 Task: Sort the products in the category "Tortillas" by price (highest first).
Action: Mouse moved to (28, 104)
Screenshot: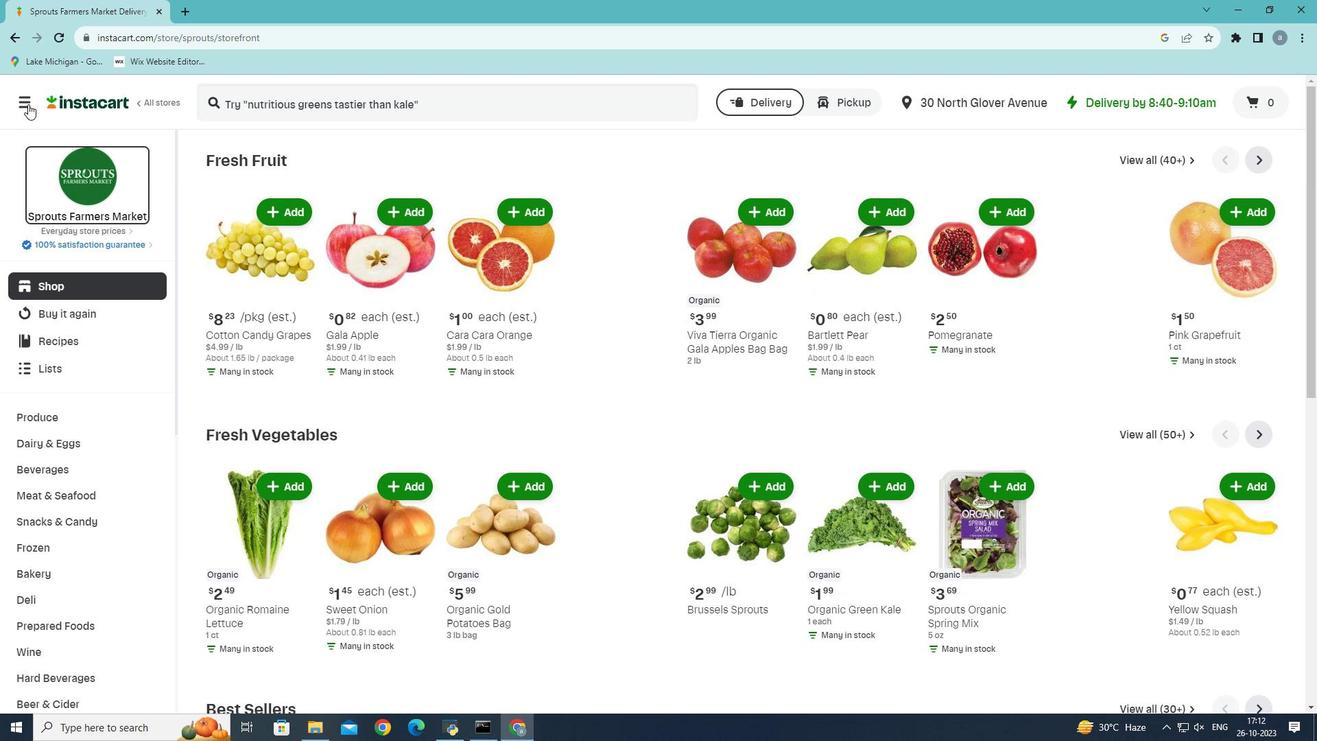
Action: Mouse pressed left at (28, 104)
Screenshot: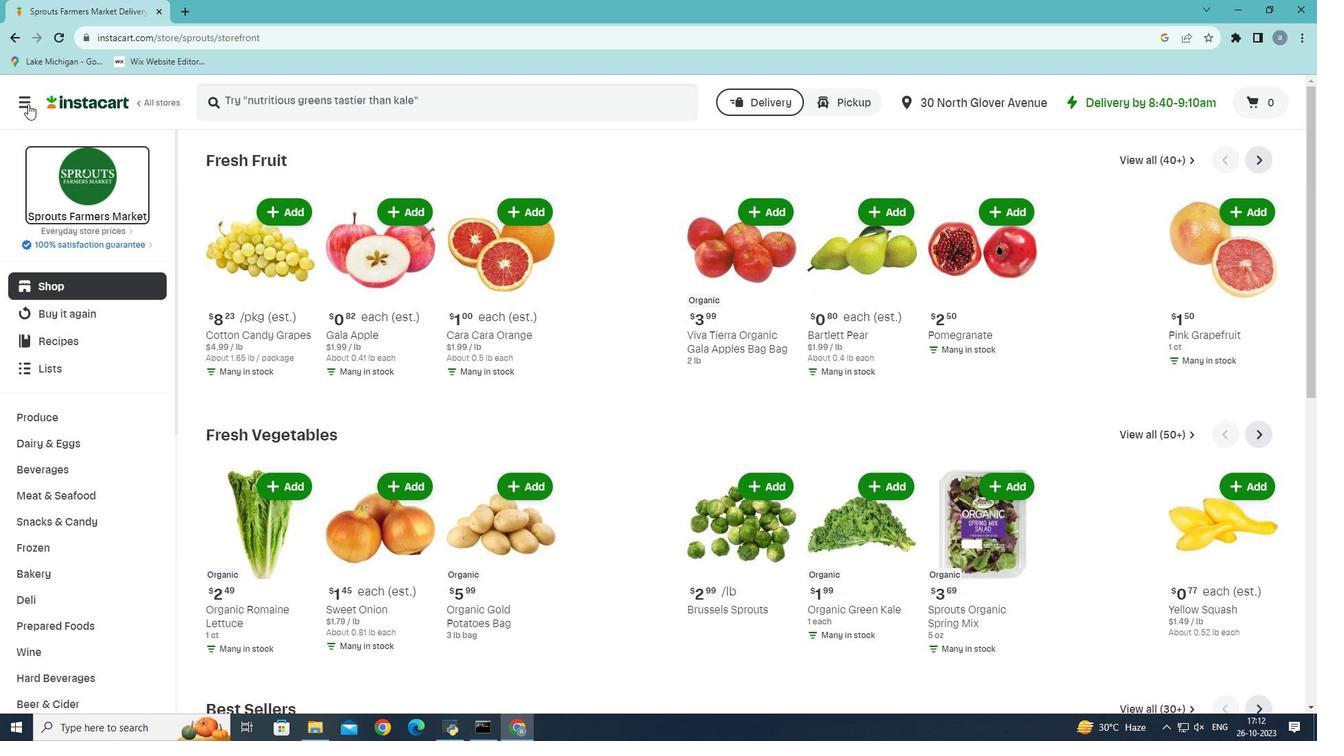 
Action: Mouse moved to (107, 407)
Screenshot: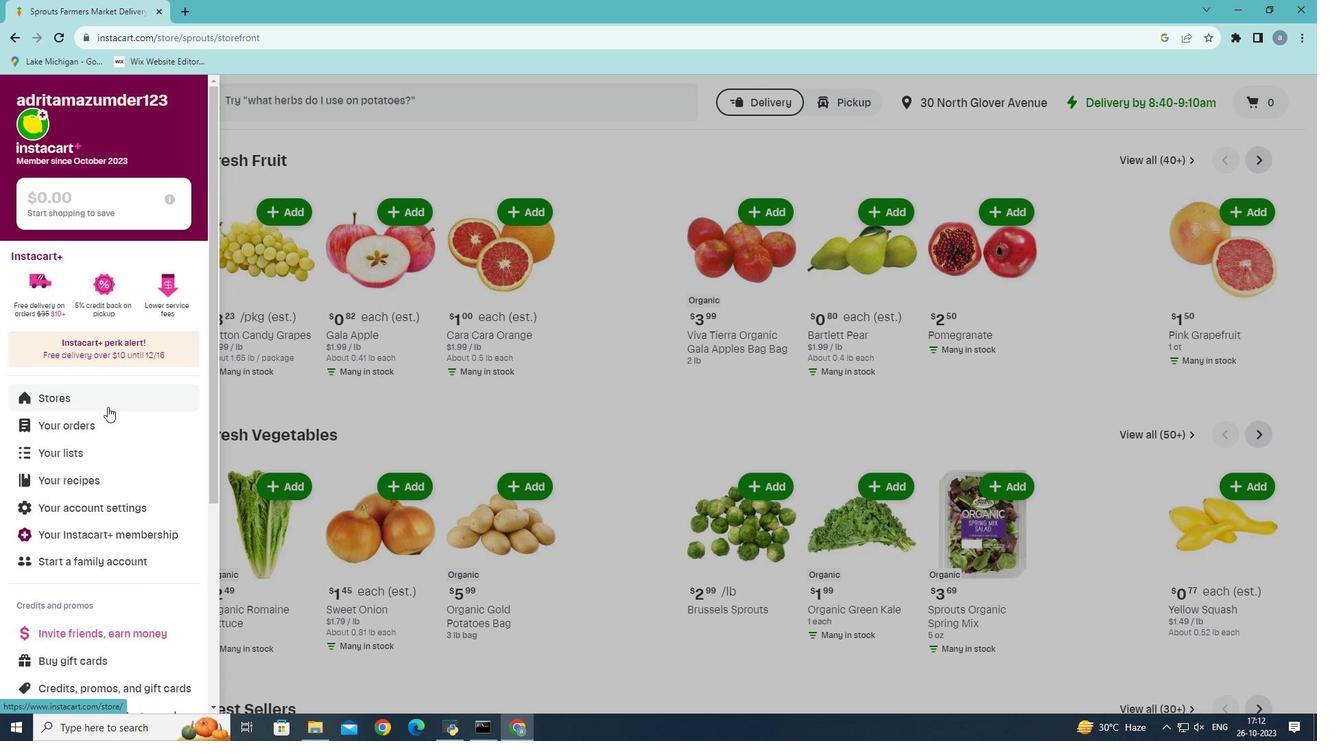 
Action: Mouse pressed left at (107, 407)
Screenshot: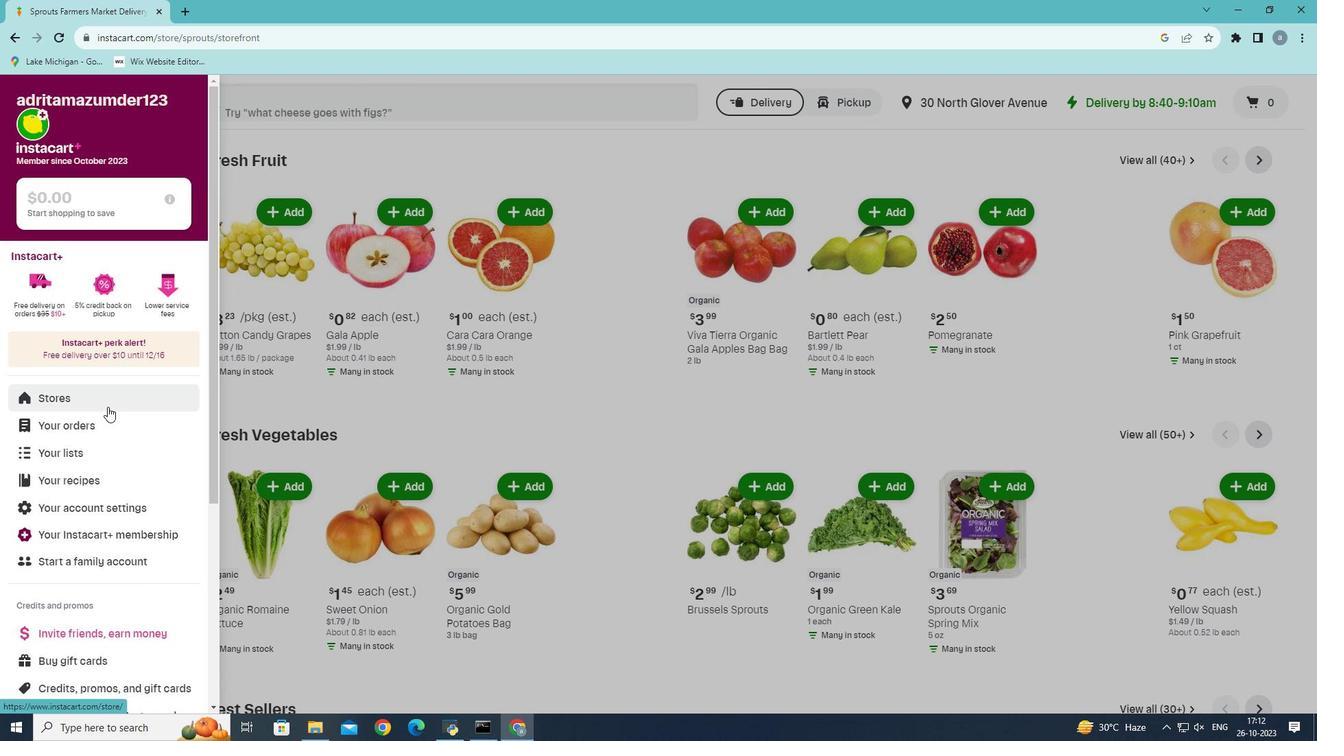 
Action: Mouse moved to (329, 164)
Screenshot: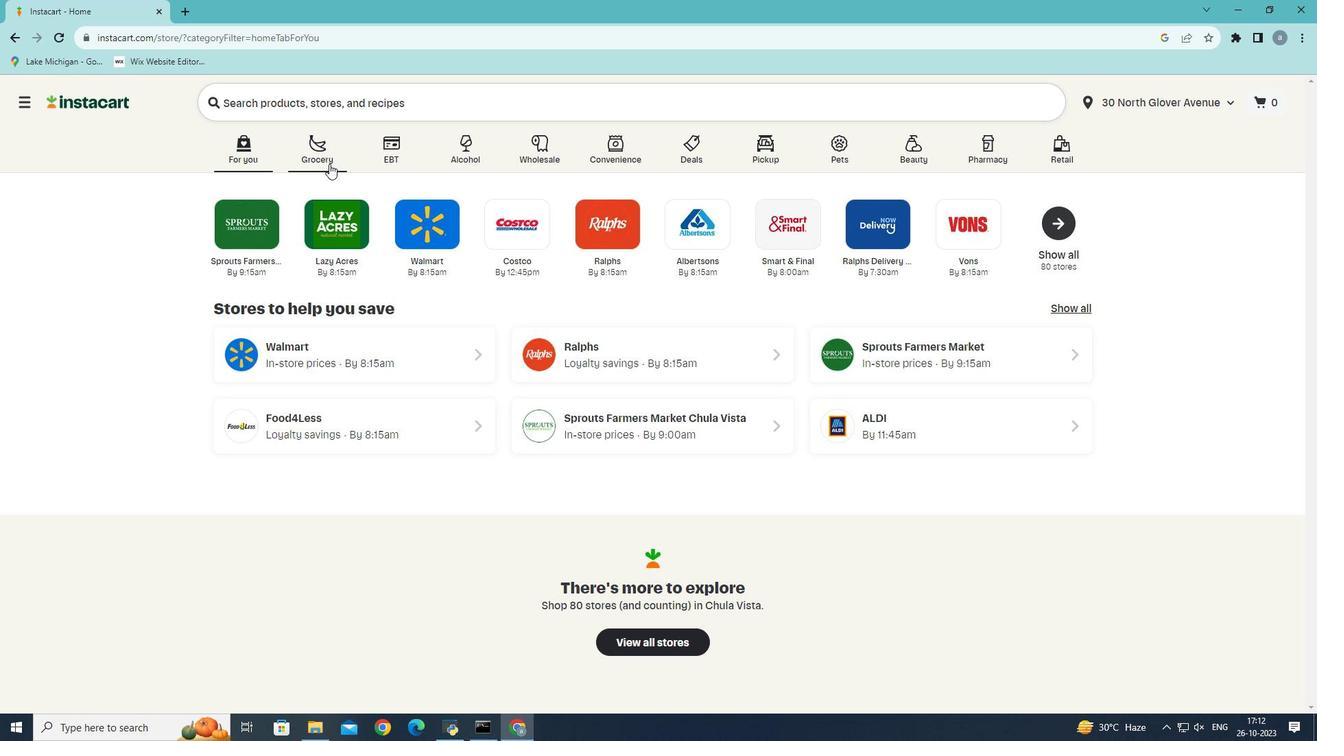 
Action: Mouse pressed left at (329, 164)
Screenshot: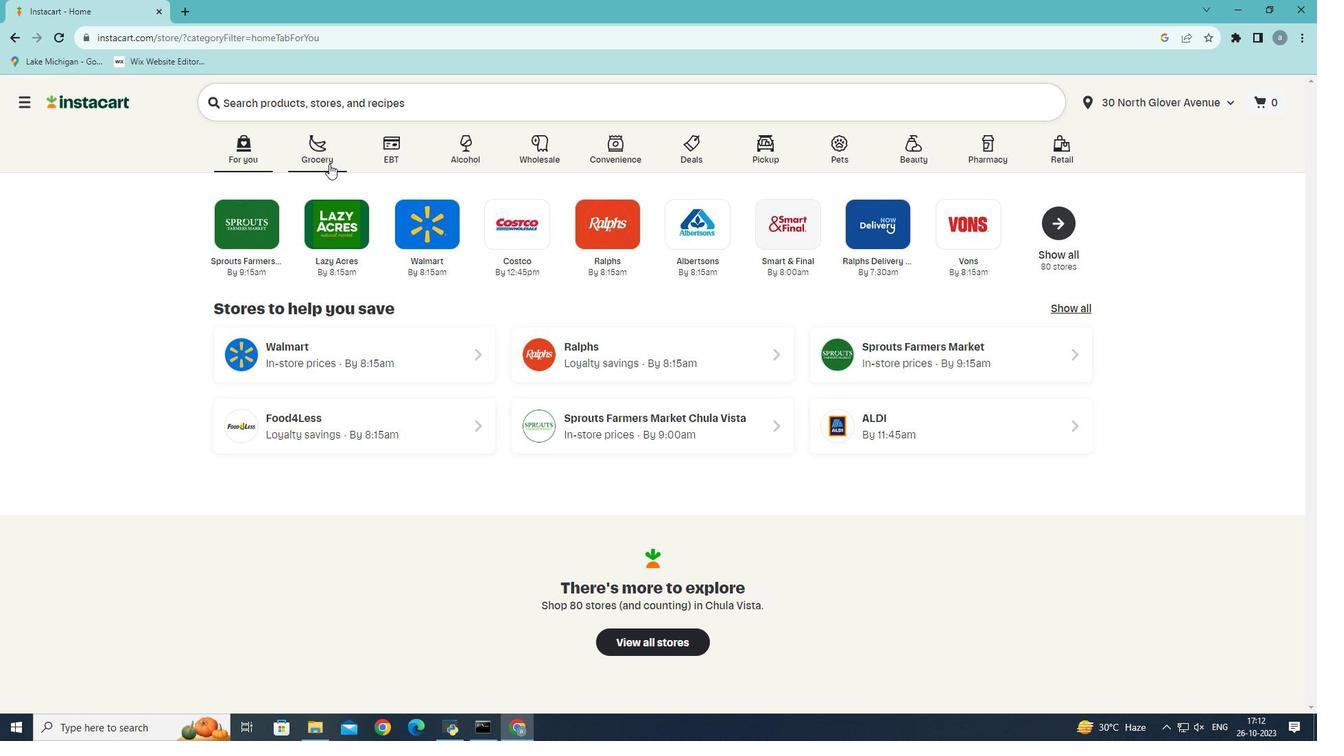 
Action: Mouse moved to (309, 409)
Screenshot: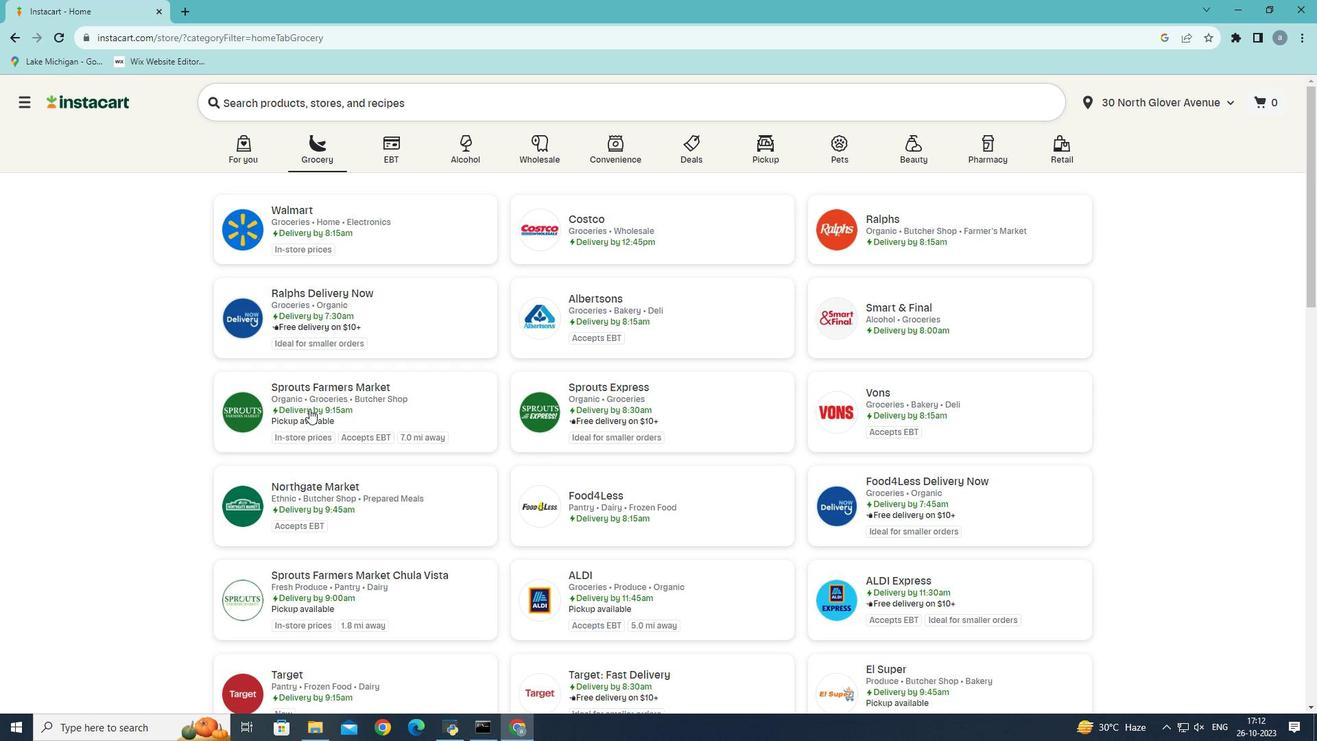 
Action: Mouse pressed left at (309, 409)
Screenshot: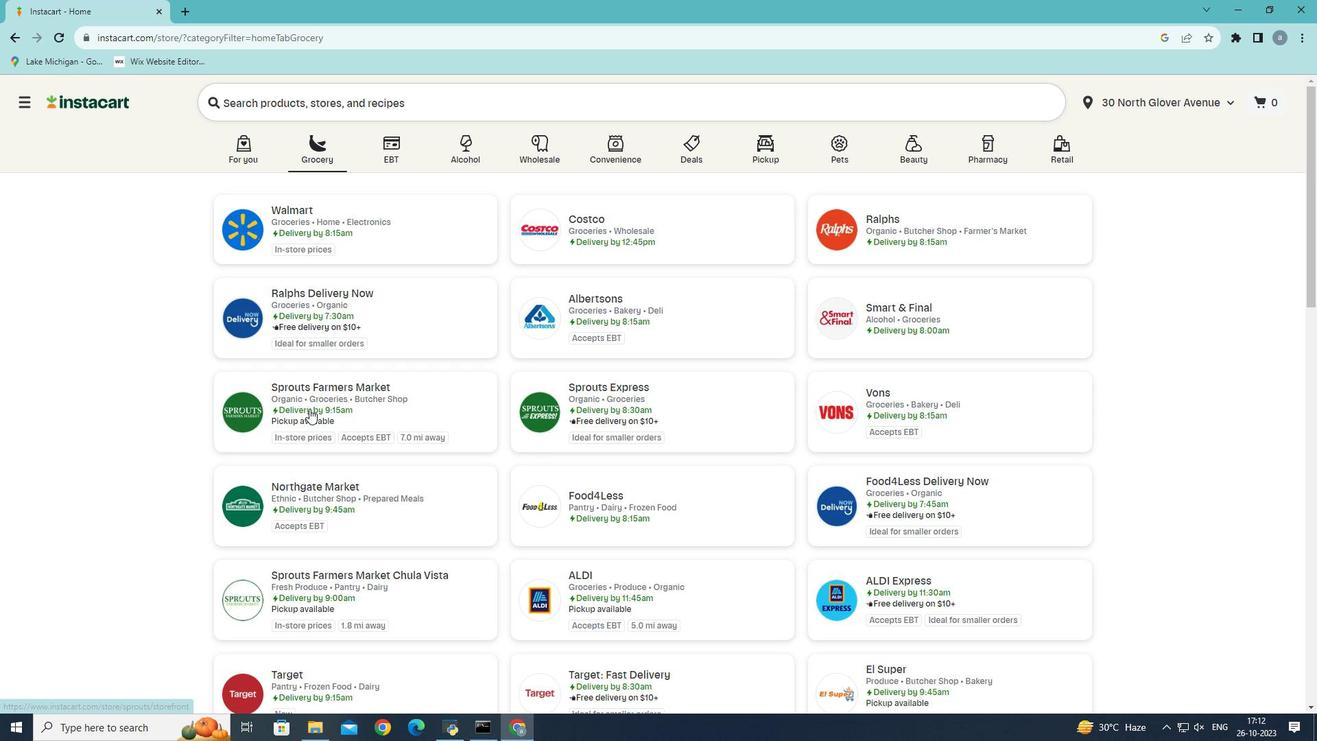 
Action: Mouse moved to (47, 568)
Screenshot: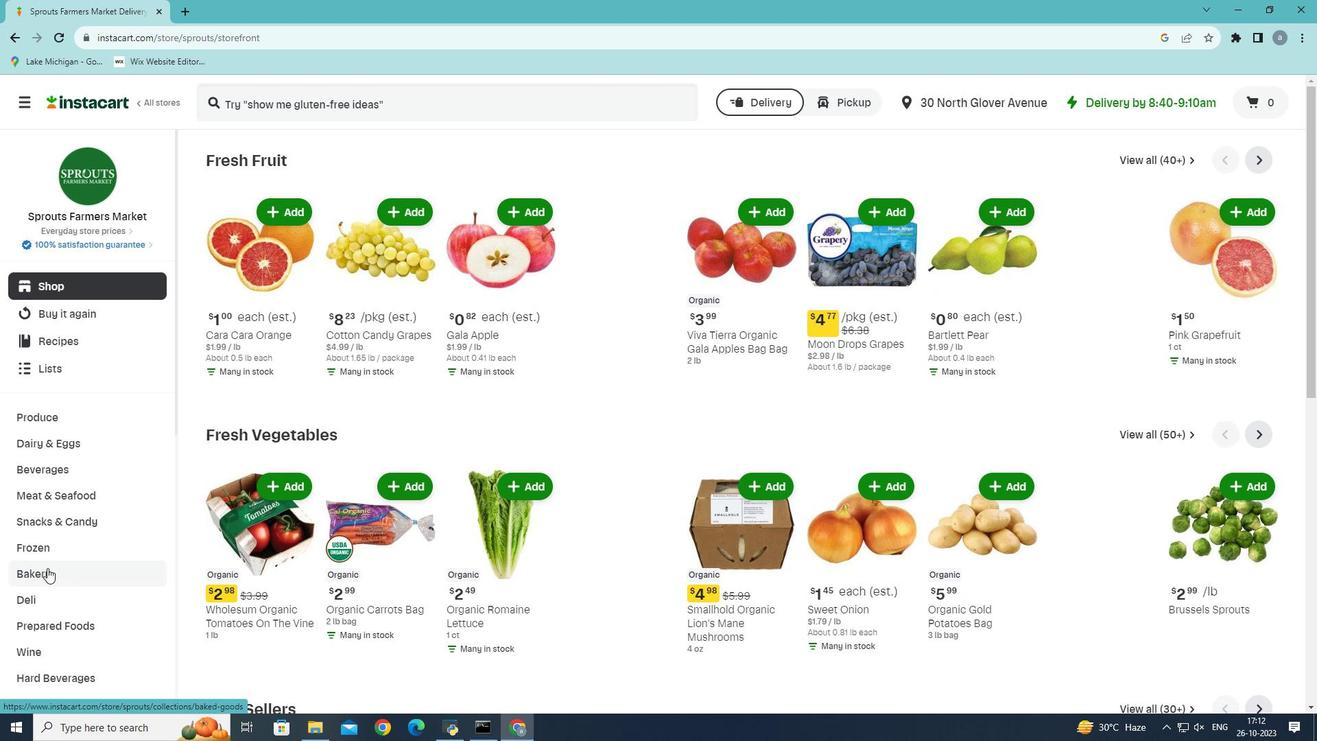 
Action: Mouse pressed left at (47, 568)
Screenshot: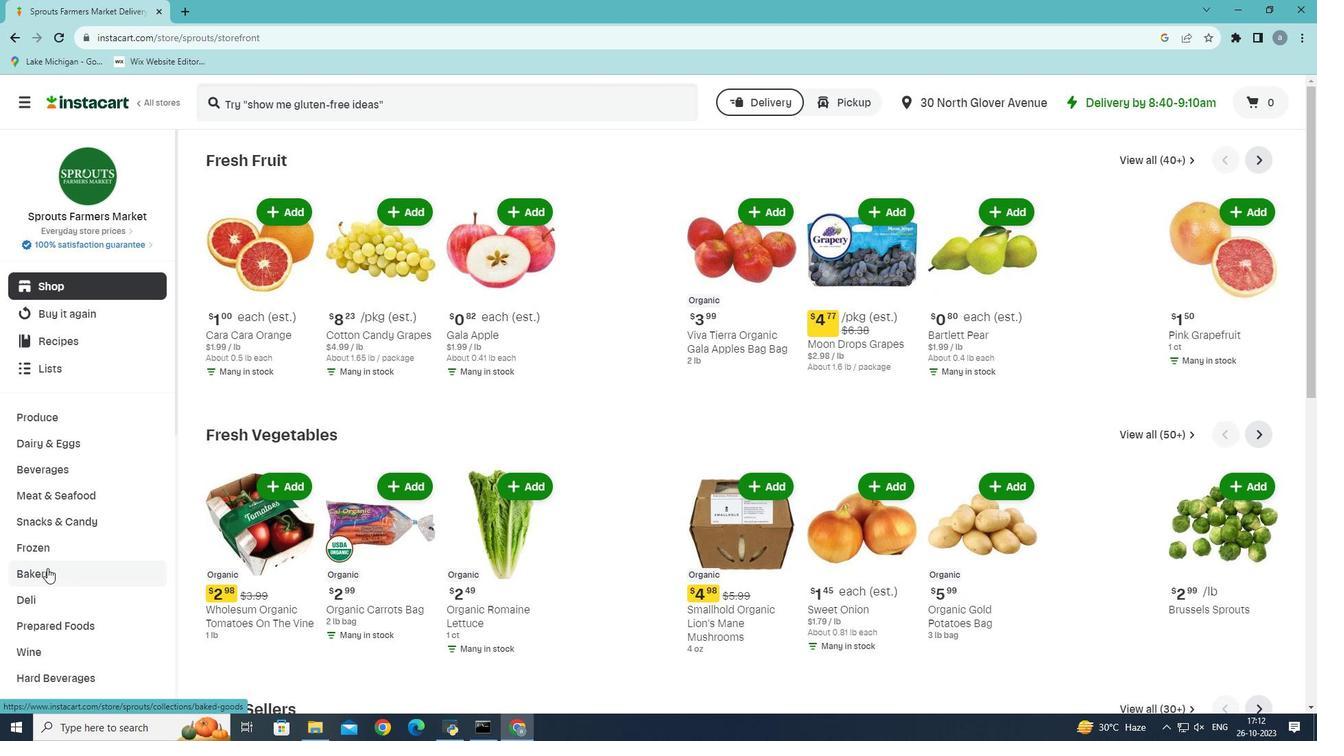 
Action: Mouse moved to (1038, 188)
Screenshot: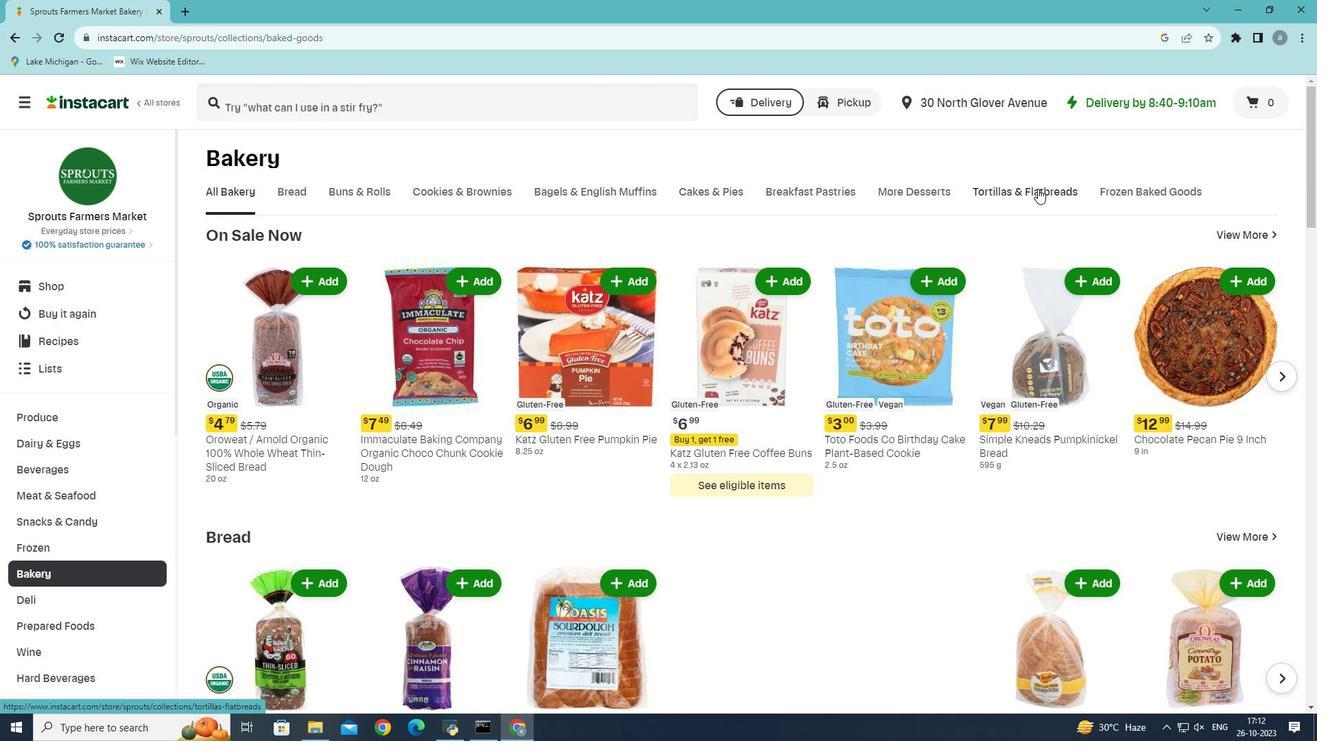 
Action: Mouse pressed left at (1038, 188)
Screenshot: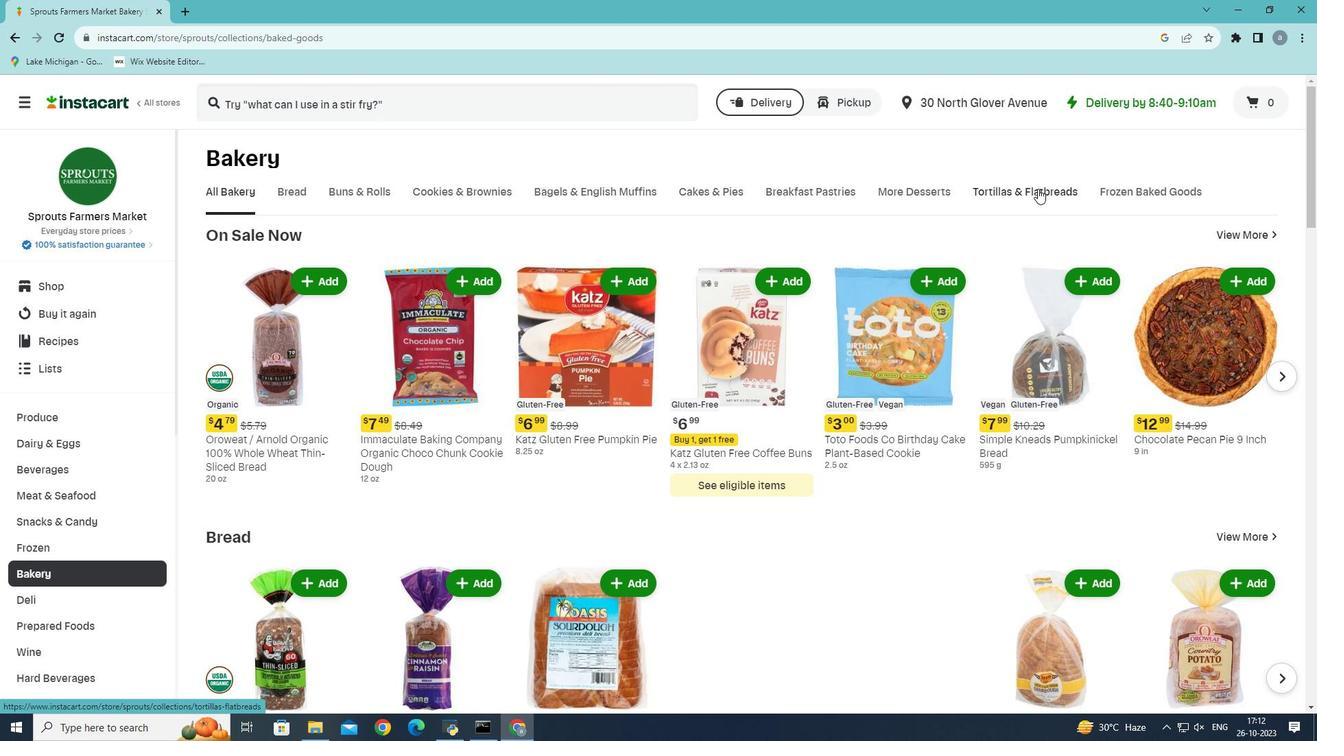 
Action: Mouse moved to (315, 258)
Screenshot: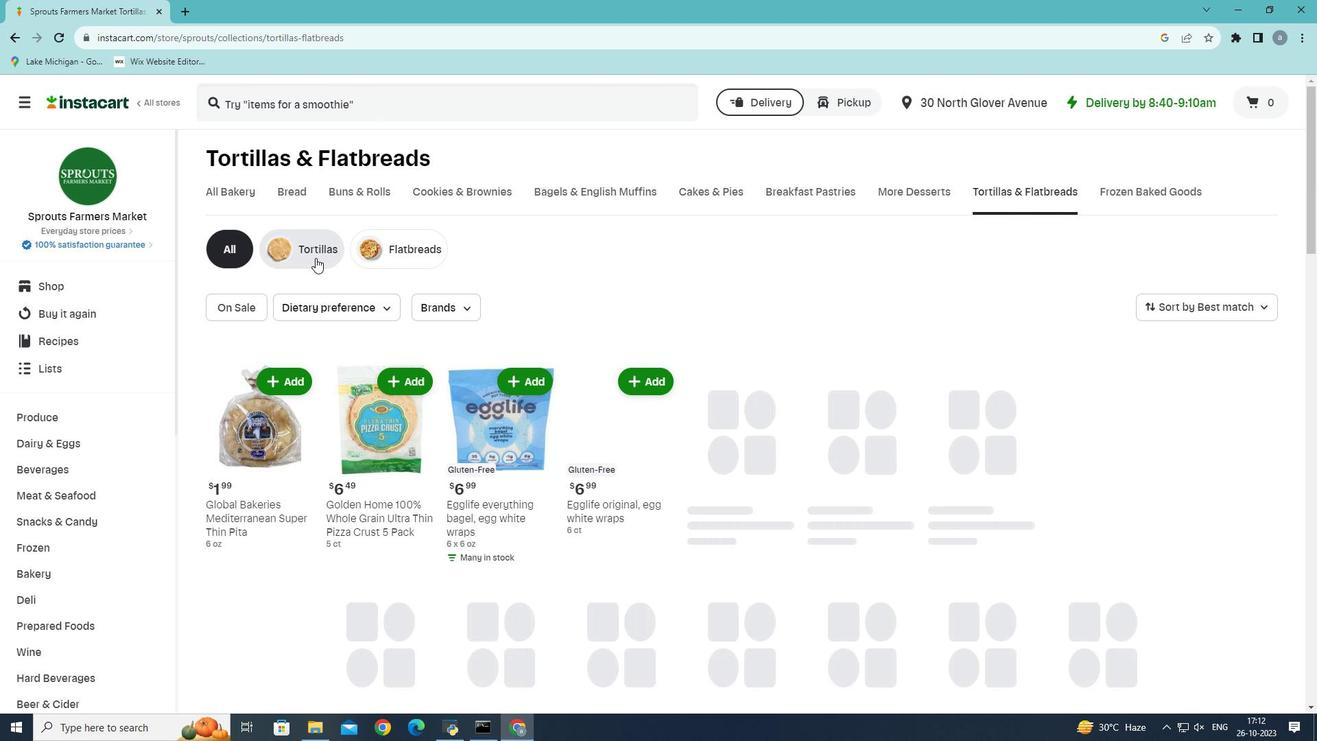 
Action: Mouse pressed left at (315, 258)
Screenshot: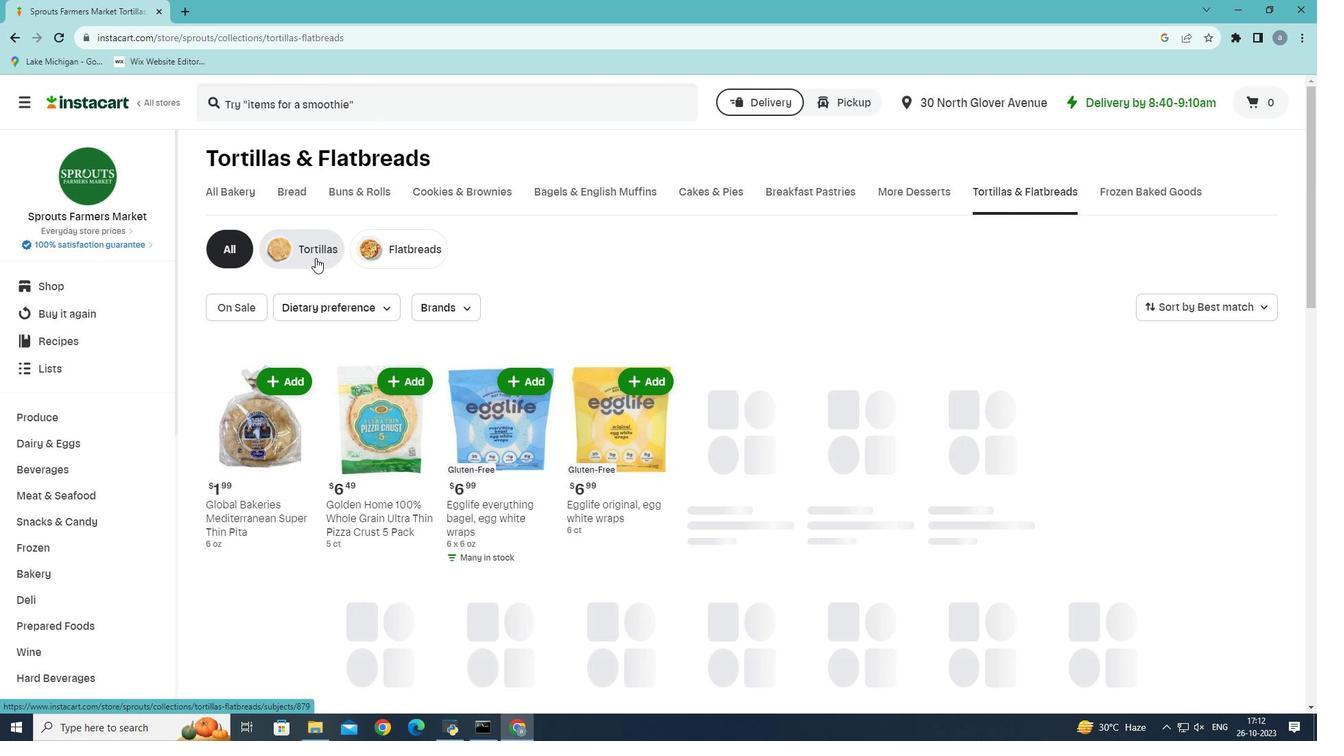 
Action: Mouse moved to (1269, 310)
Screenshot: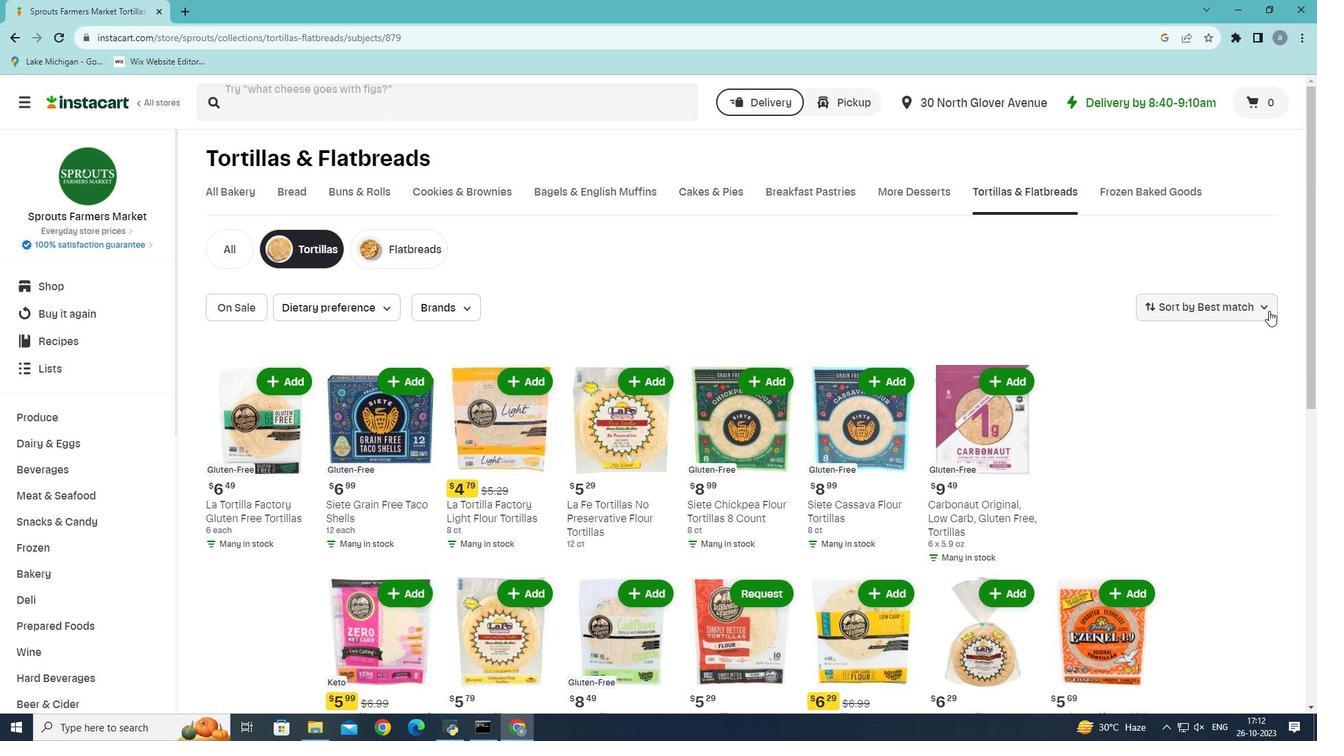 
Action: Mouse pressed left at (1269, 310)
Screenshot: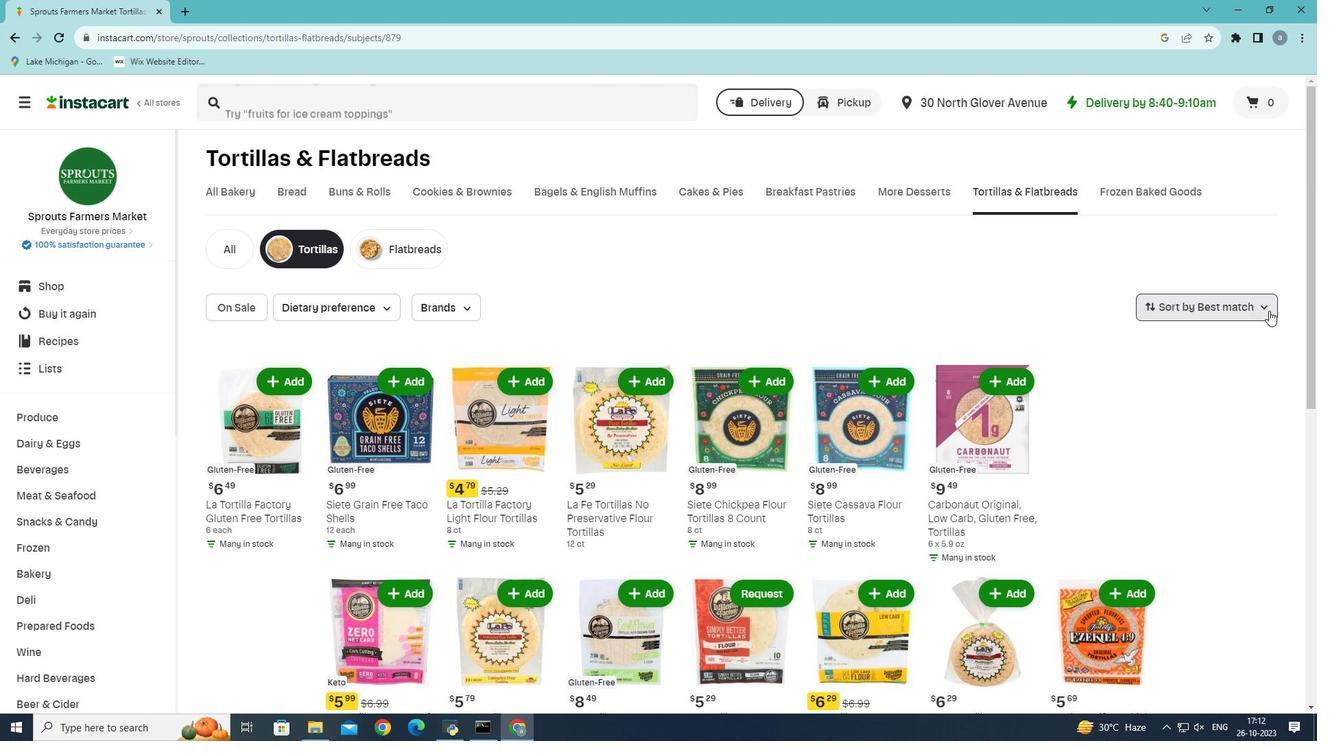 
Action: Mouse moved to (1229, 395)
Screenshot: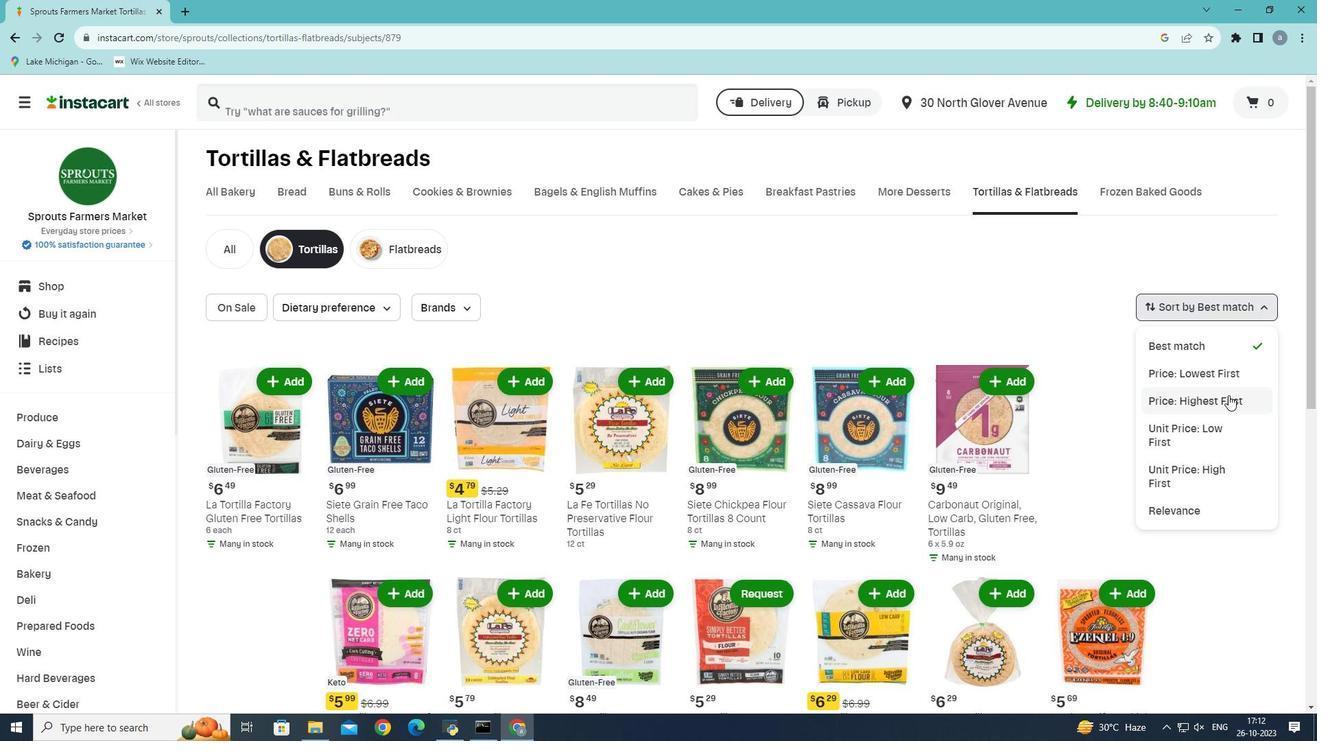
Action: Mouse pressed left at (1229, 395)
Screenshot: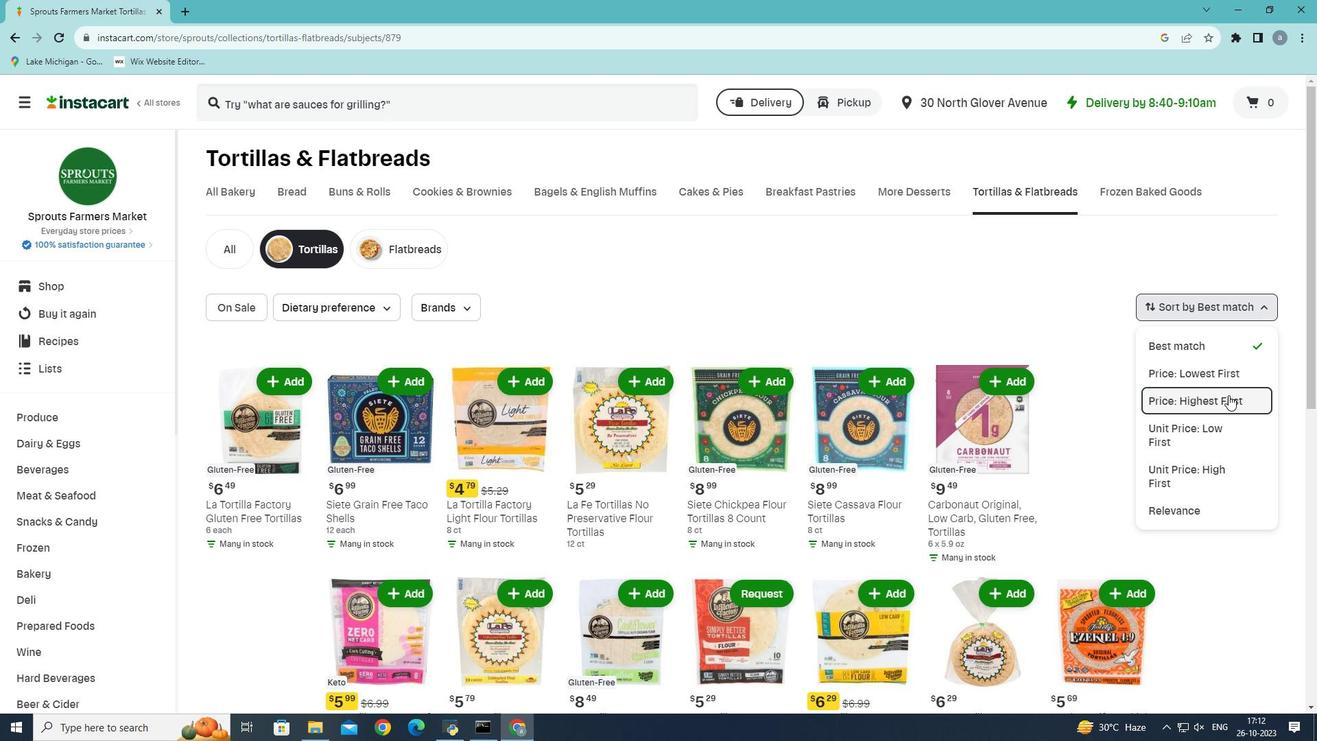 
Action: Mouse moved to (1220, 420)
Screenshot: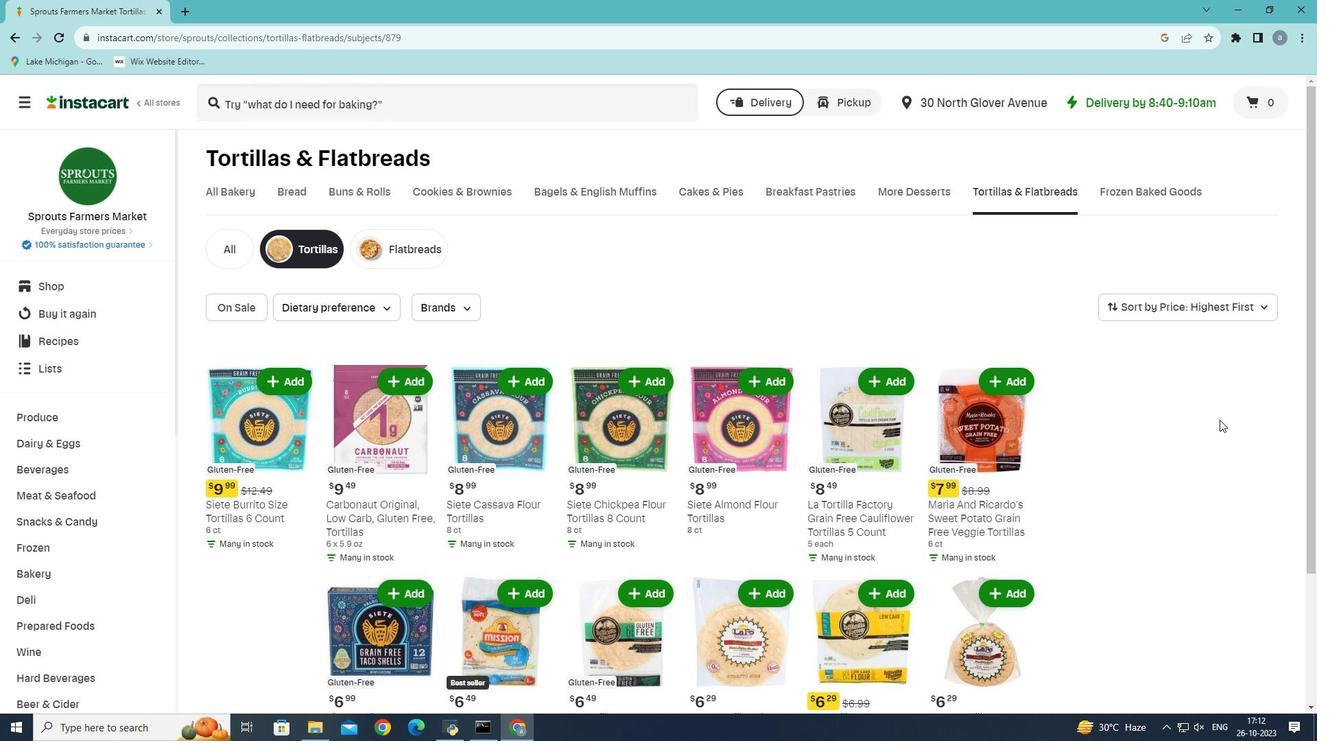 
